 Task: Create a due date automation trigger when advanced on, 2 working days after a card is due add dates not due this week at 11:00 AM.
Action: Mouse moved to (1115, 86)
Screenshot: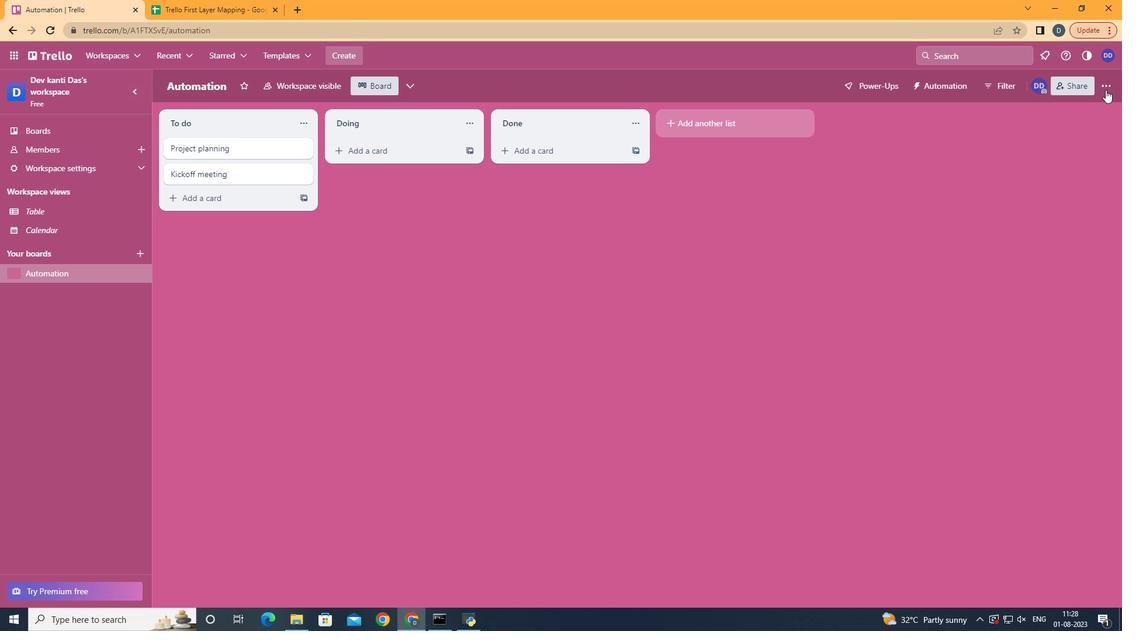 
Action: Mouse pressed left at (1115, 86)
Screenshot: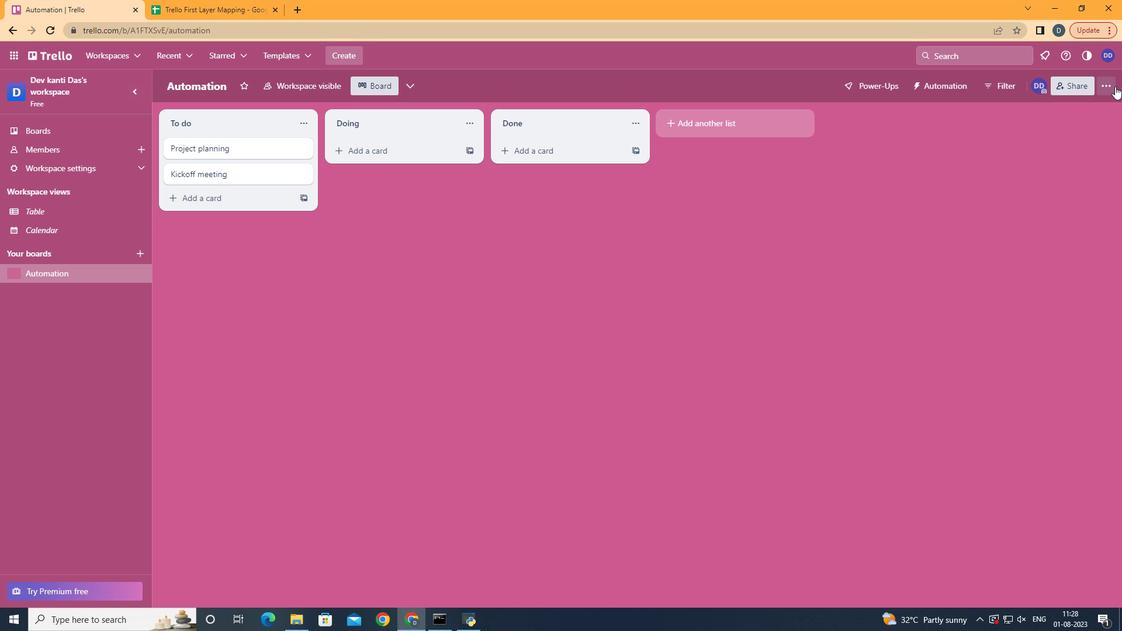 
Action: Mouse moved to (1024, 241)
Screenshot: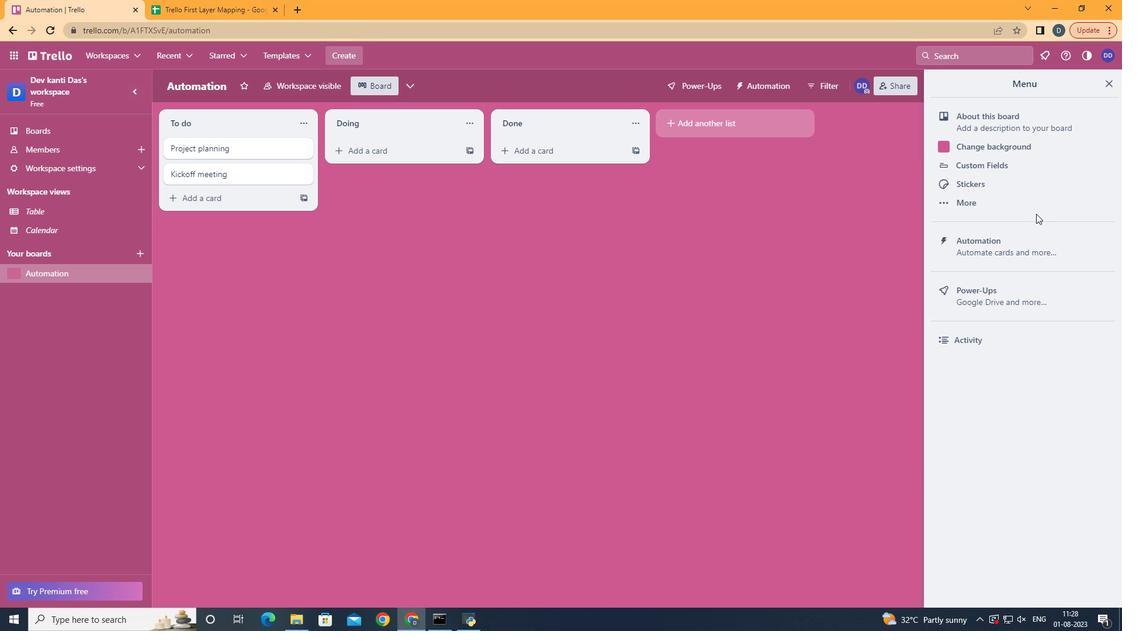 
Action: Mouse pressed left at (1024, 241)
Screenshot: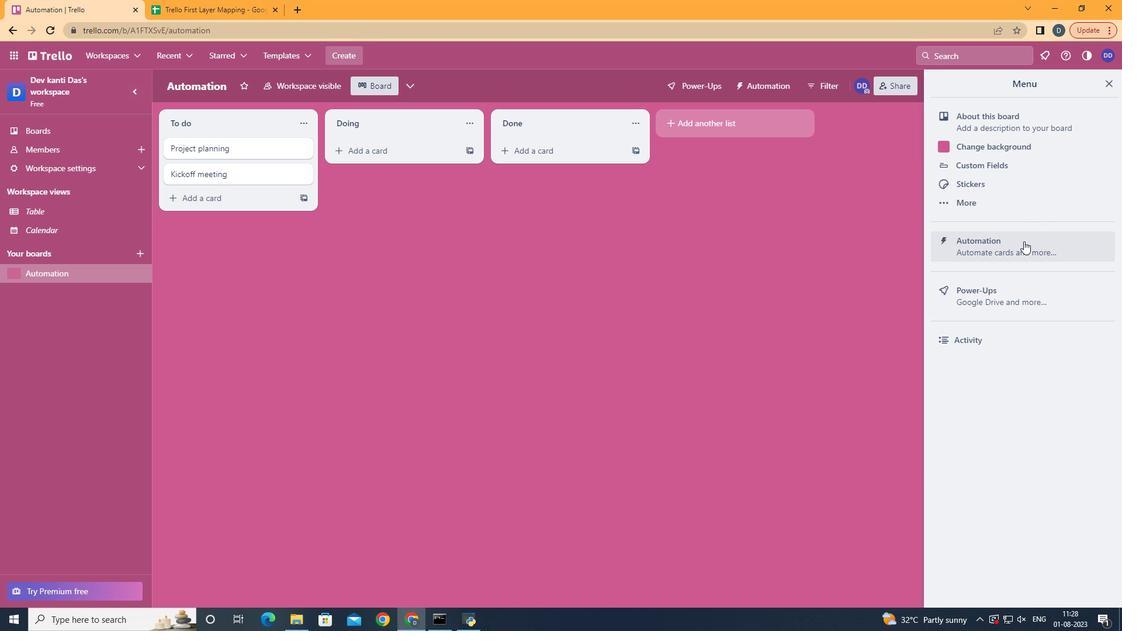 
Action: Mouse moved to (222, 234)
Screenshot: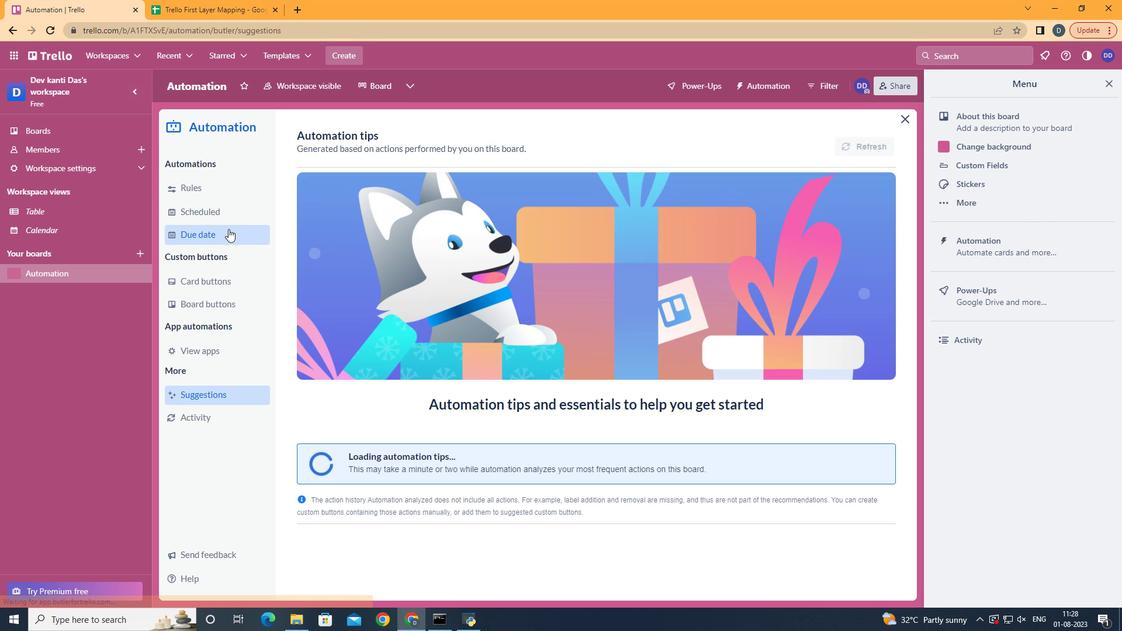 
Action: Mouse pressed left at (222, 234)
Screenshot: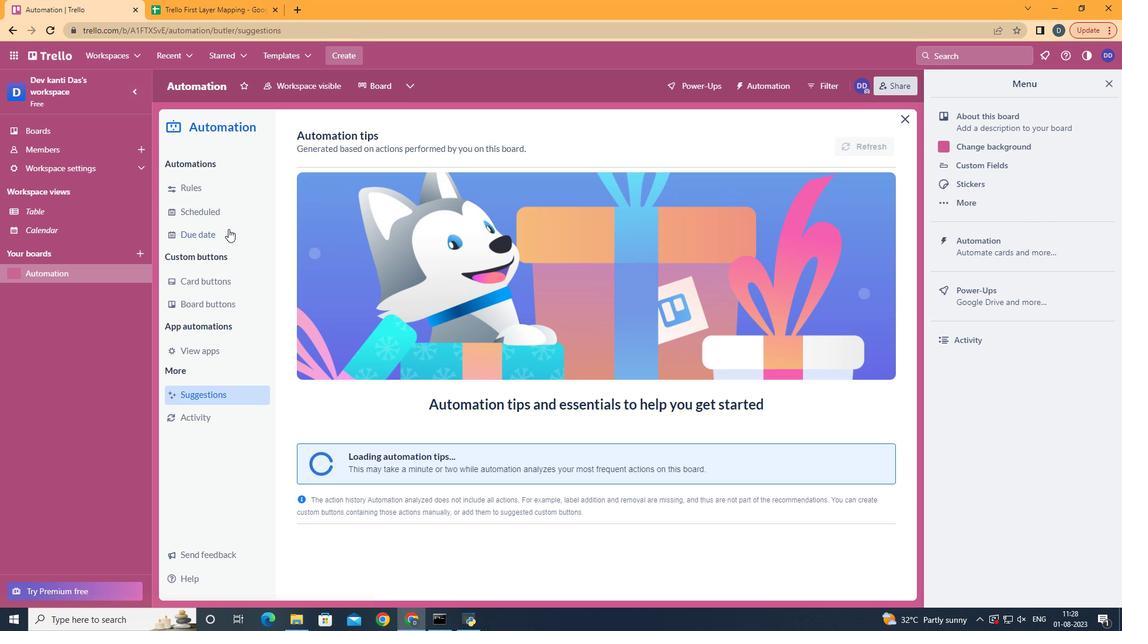
Action: Mouse moved to (831, 137)
Screenshot: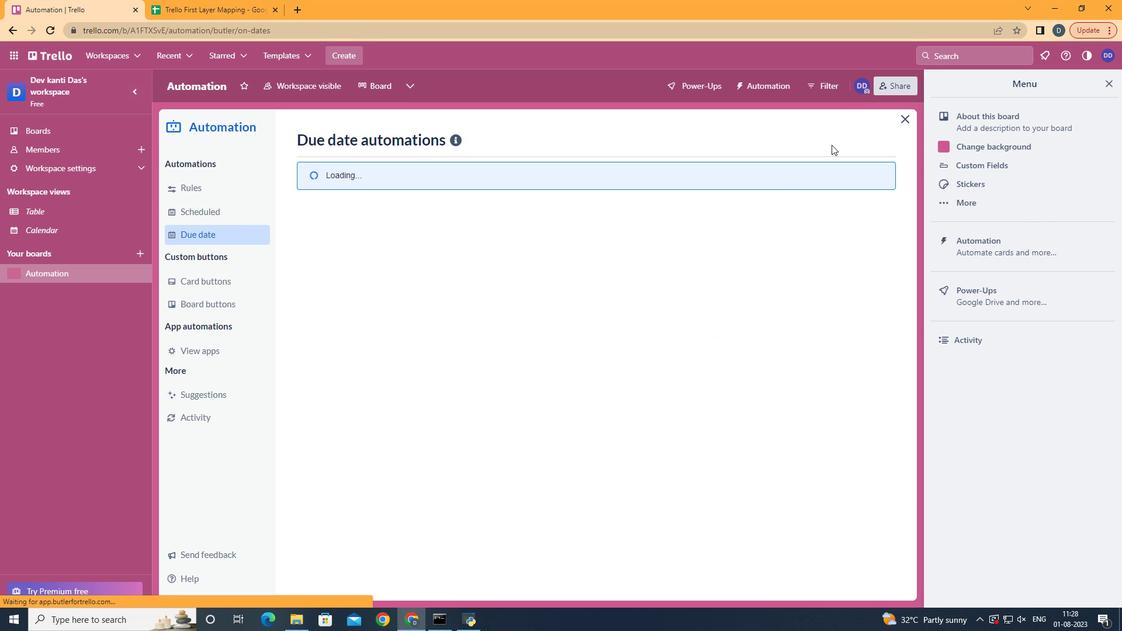 
Action: Mouse pressed left at (831, 137)
Screenshot: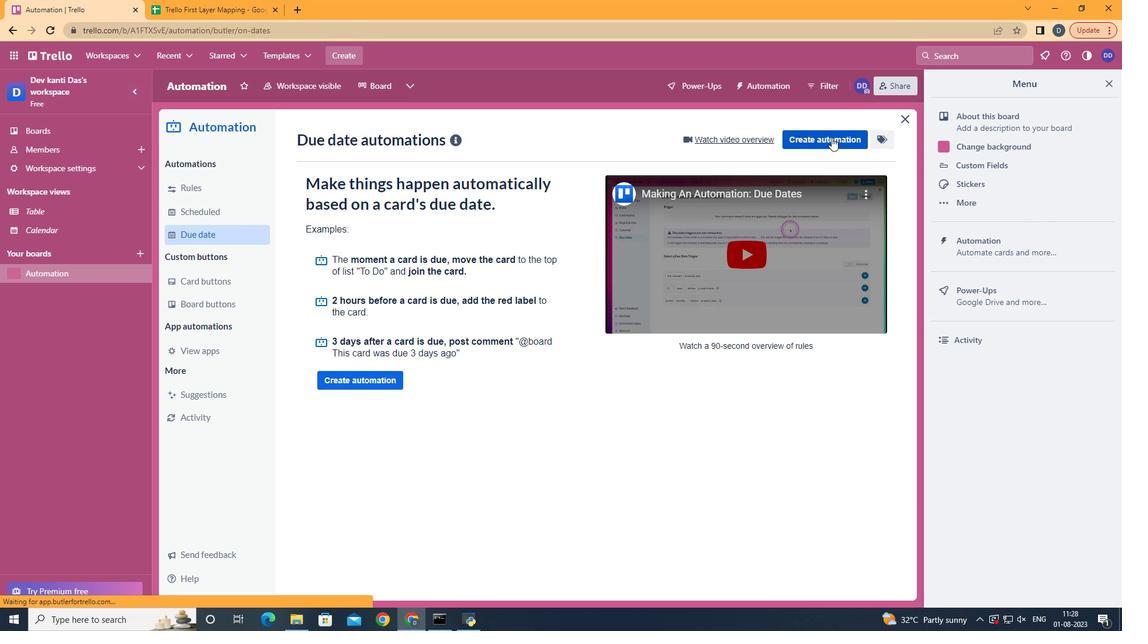 
Action: Mouse moved to (579, 246)
Screenshot: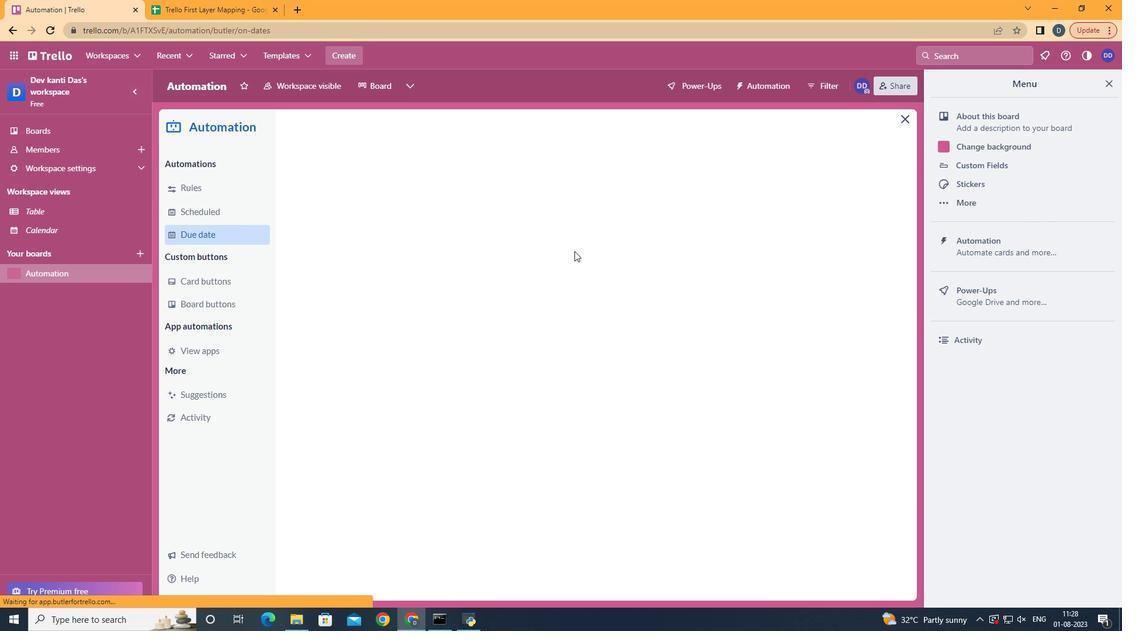 
Action: Mouse pressed left at (579, 246)
Screenshot: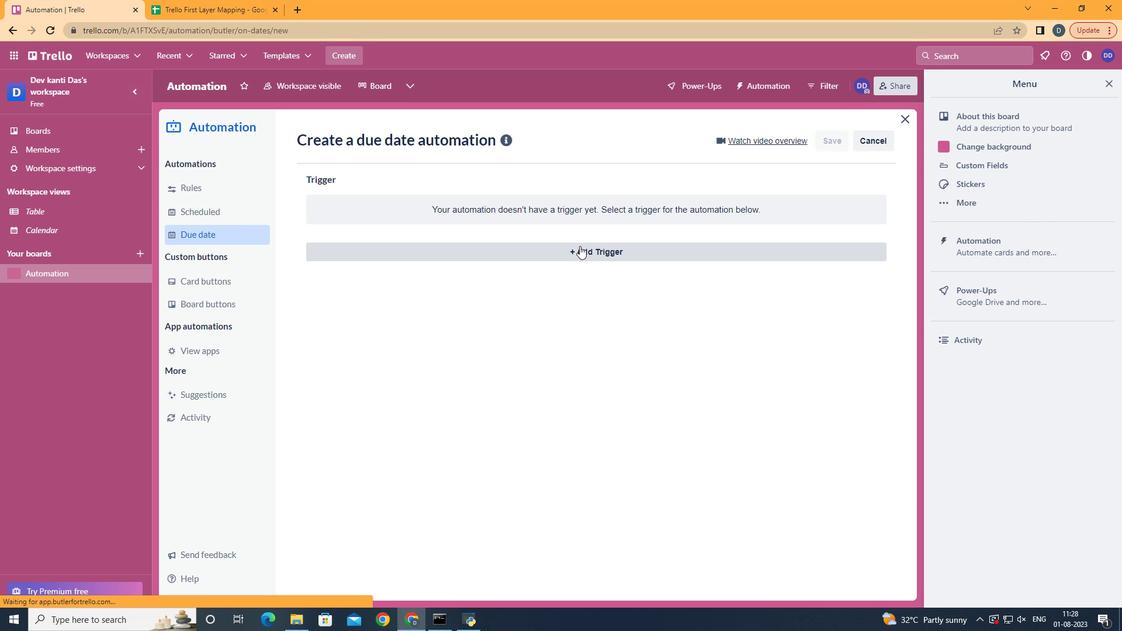 
Action: Mouse moved to (383, 476)
Screenshot: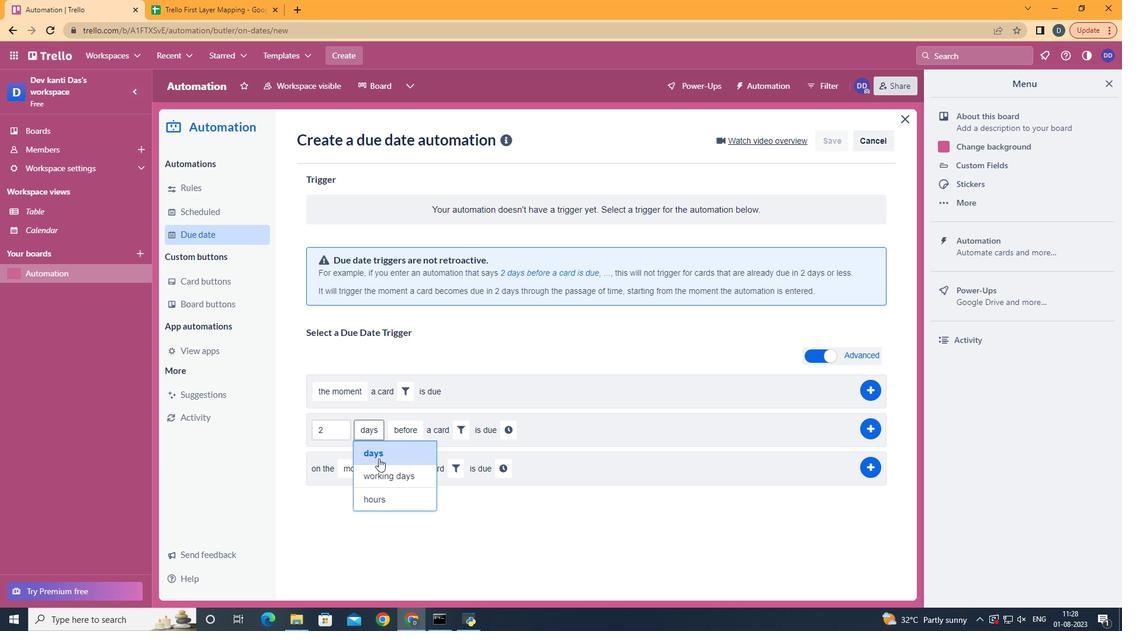 
Action: Mouse pressed left at (383, 476)
Screenshot: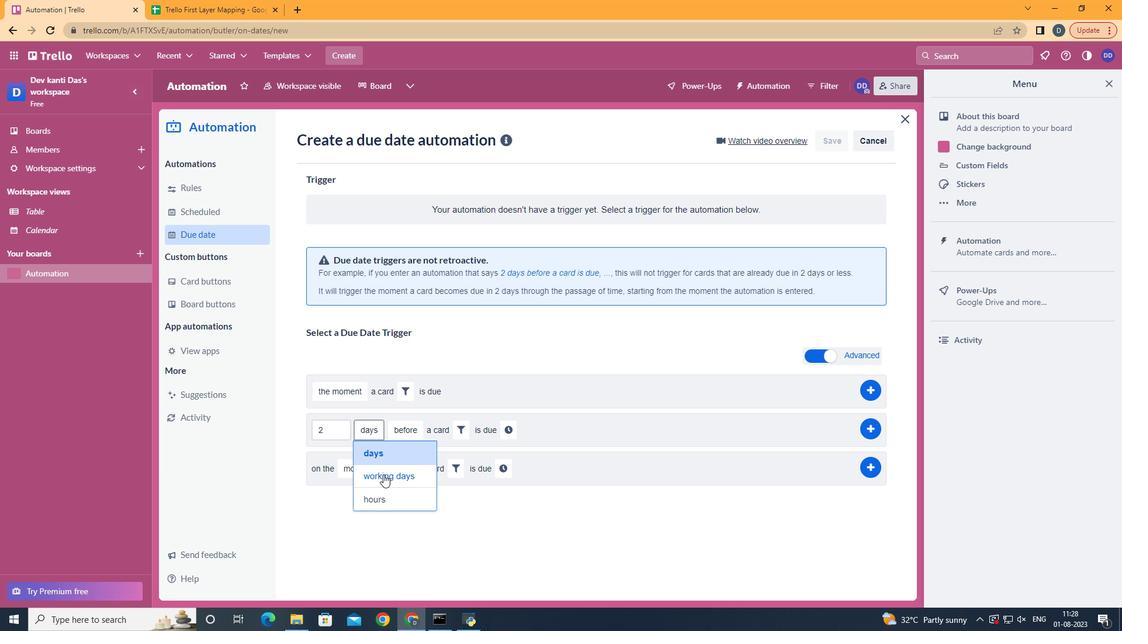 
Action: Mouse moved to (439, 472)
Screenshot: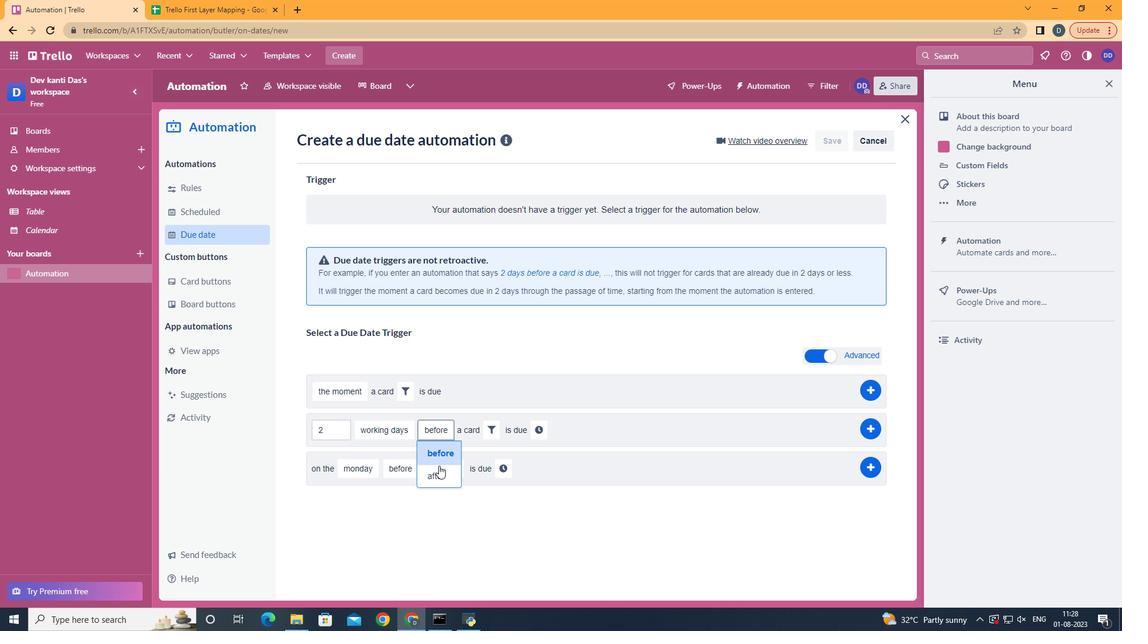 
Action: Mouse pressed left at (439, 472)
Screenshot: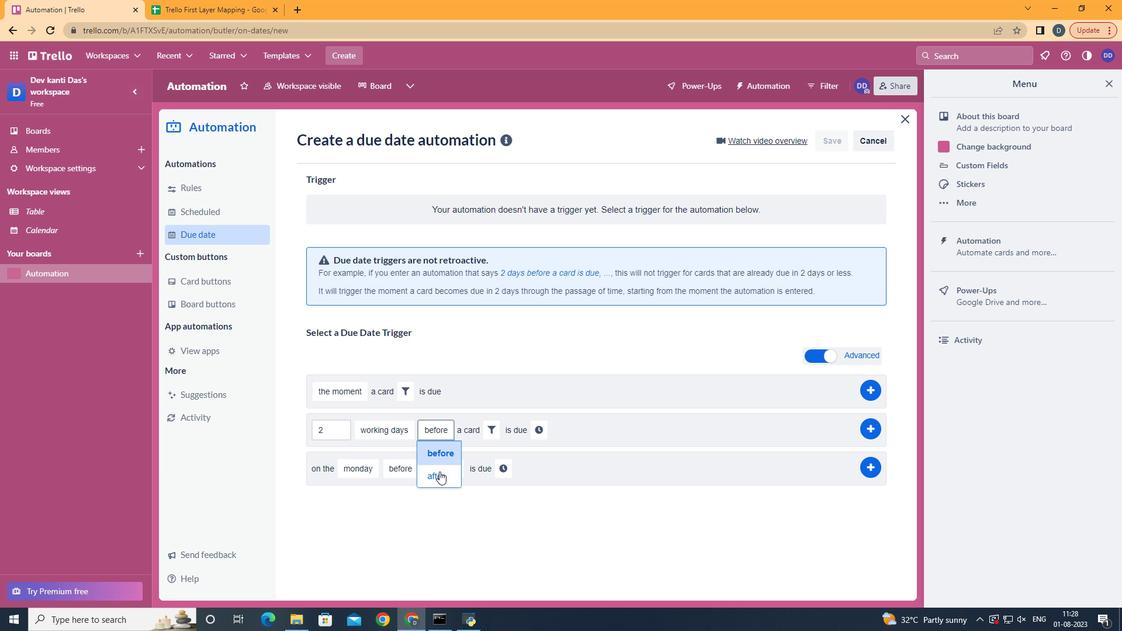 
Action: Mouse moved to (490, 424)
Screenshot: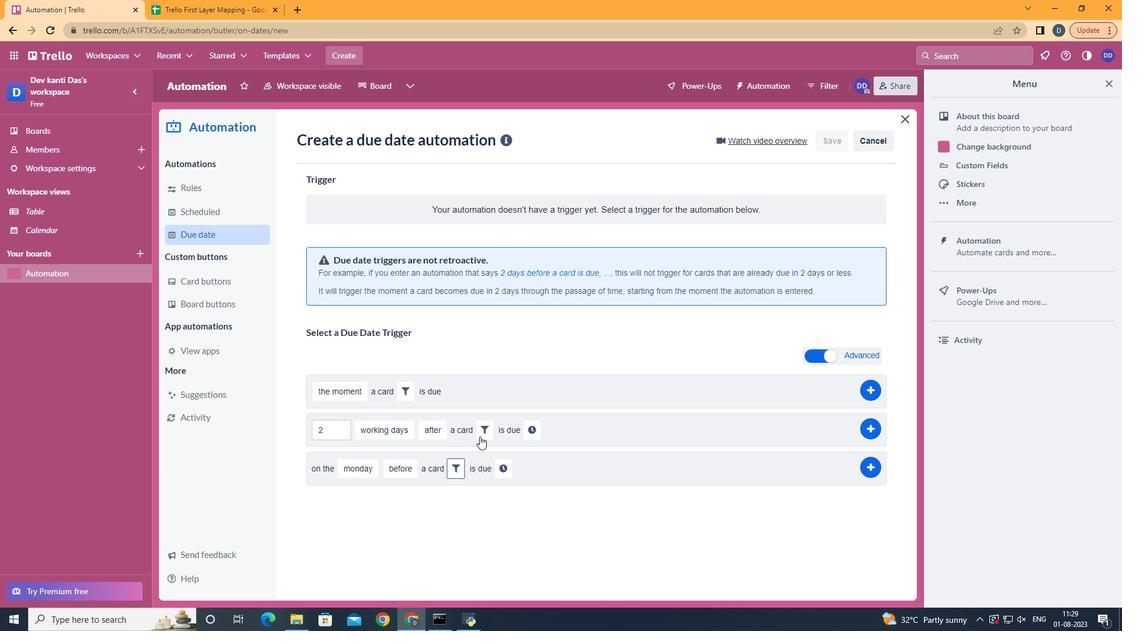 
Action: Mouse pressed left at (490, 424)
Screenshot: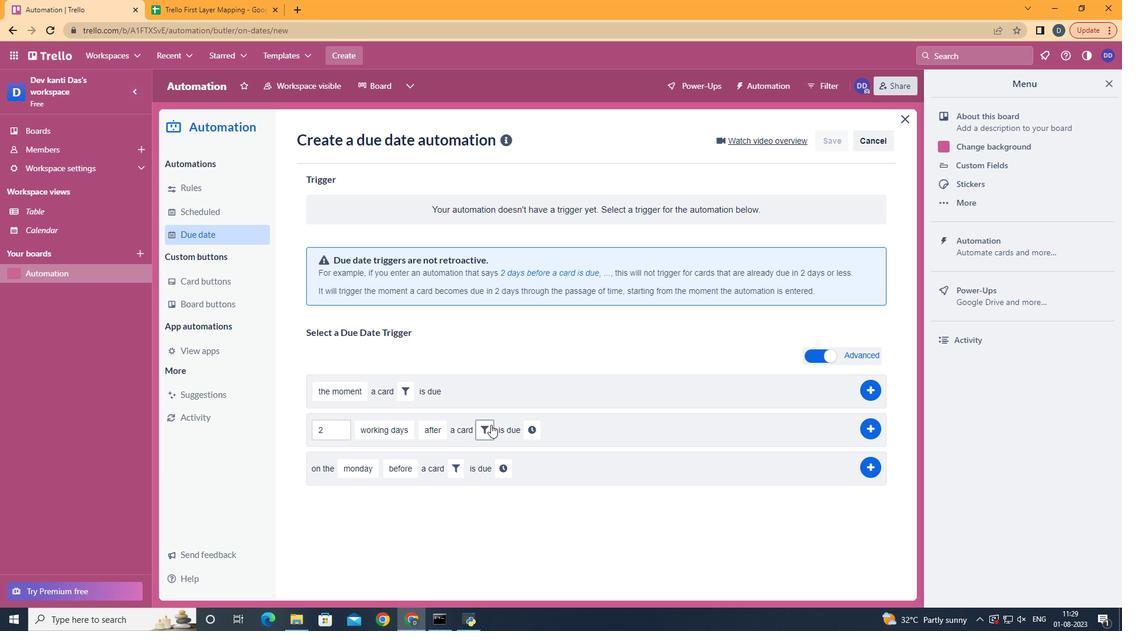 
Action: Mouse moved to (544, 458)
Screenshot: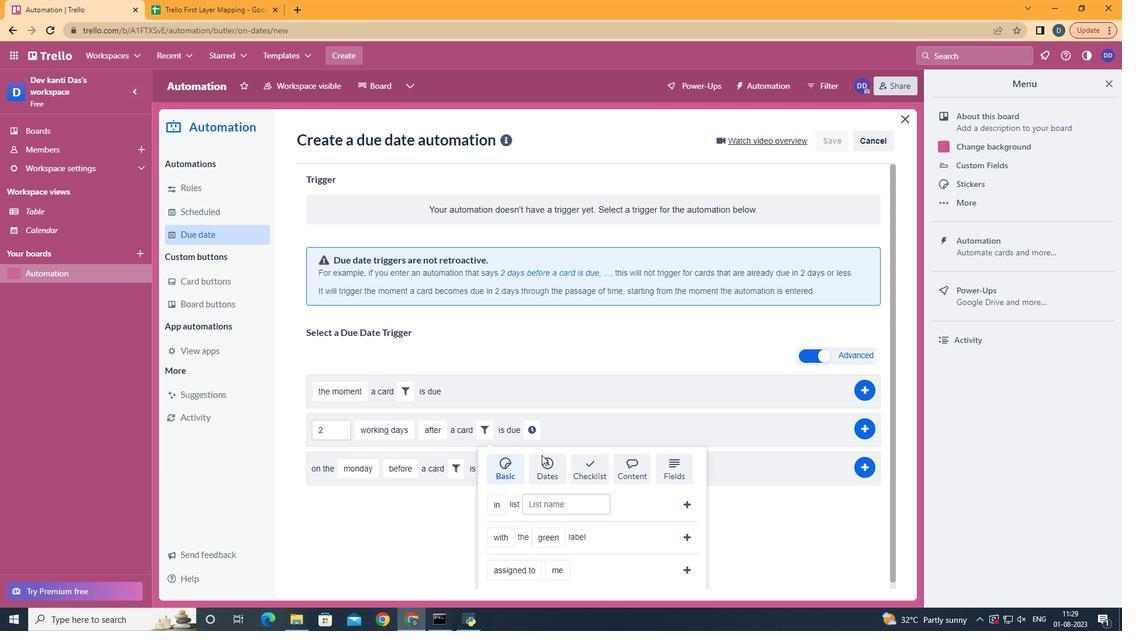 
Action: Mouse pressed left at (544, 458)
Screenshot: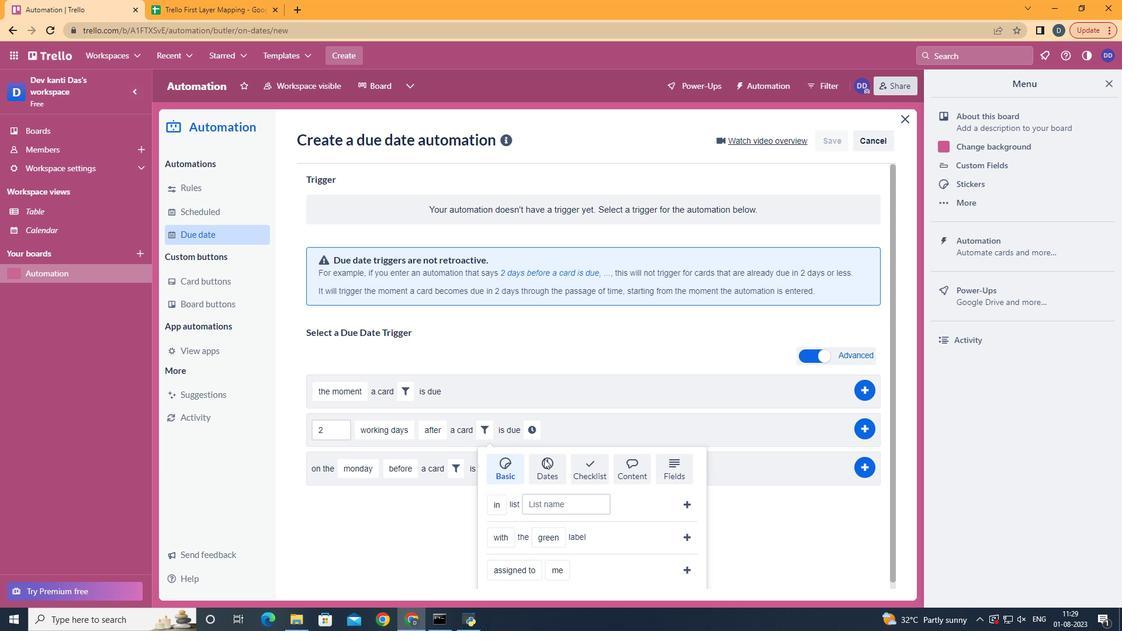 
Action: Mouse moved to (545, 464)
Screenshot: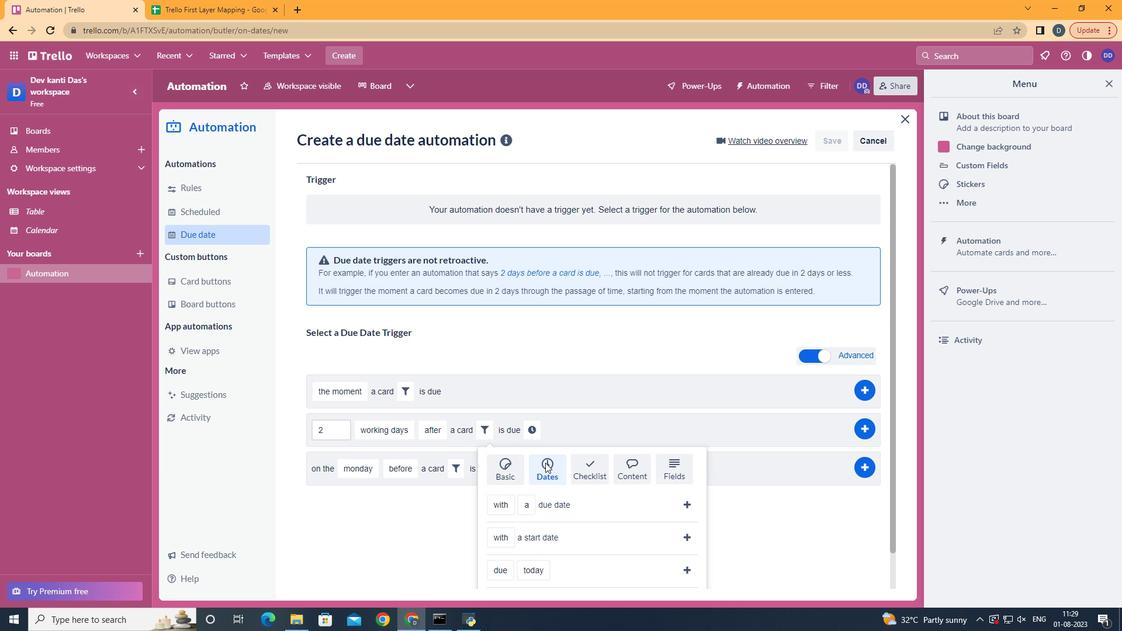 
Action: Mouse scrolled (545, 463) with delta (0, 0)
Screenshot: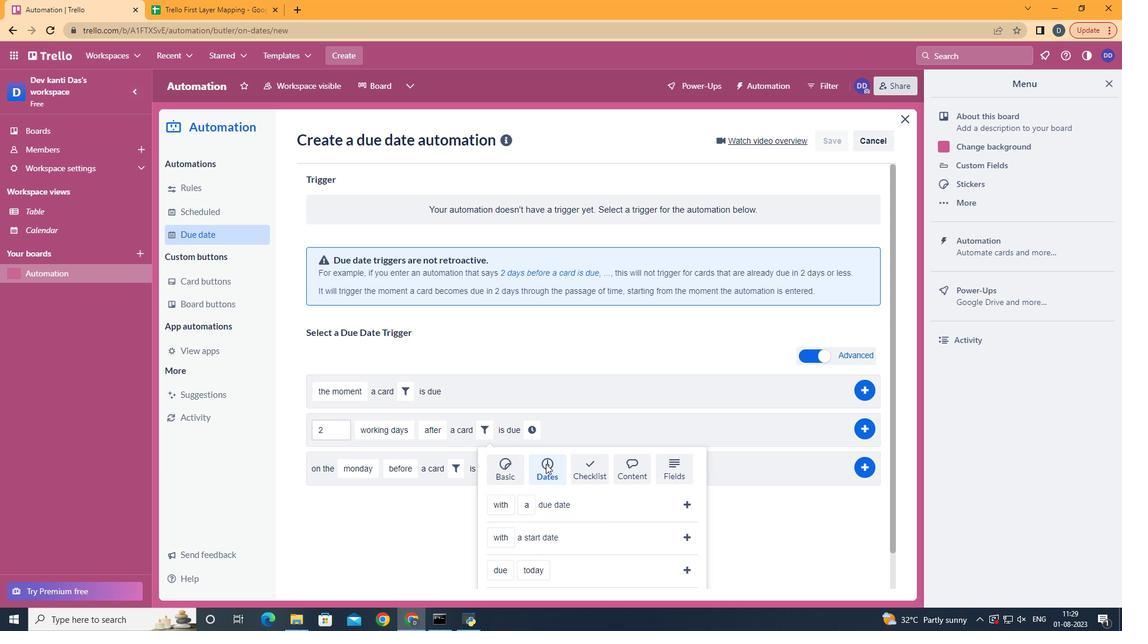 
Action: Mouse scrolled (545, 463) with delta (0, 0)
Screenshot: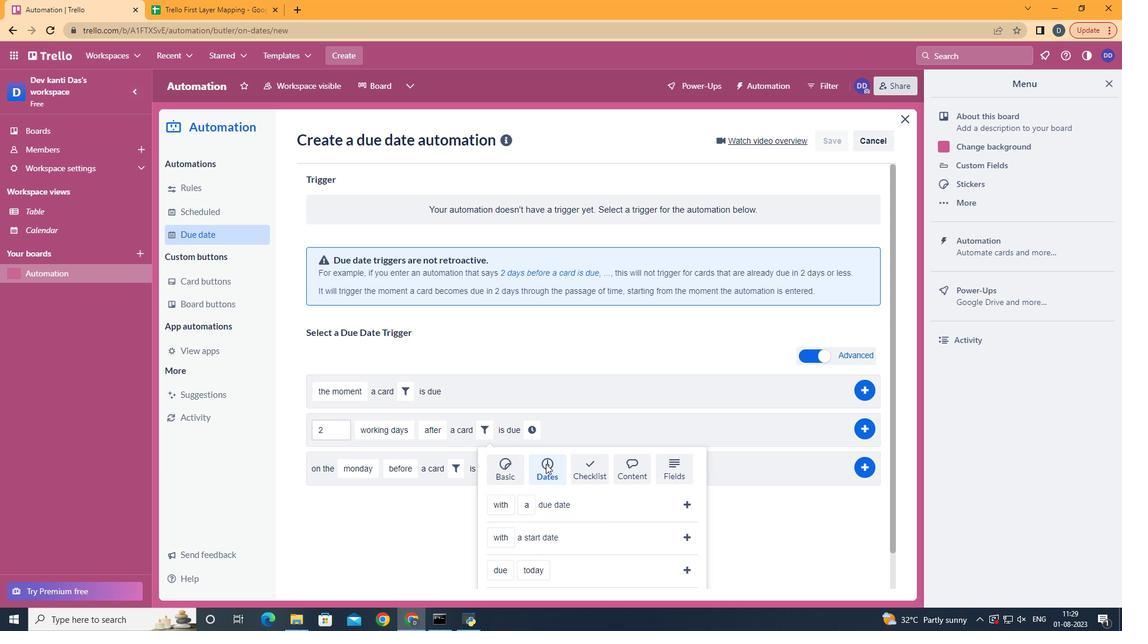 
Action: Mouse scrolled (545, 463) with delta (0, 0)
Screenshot: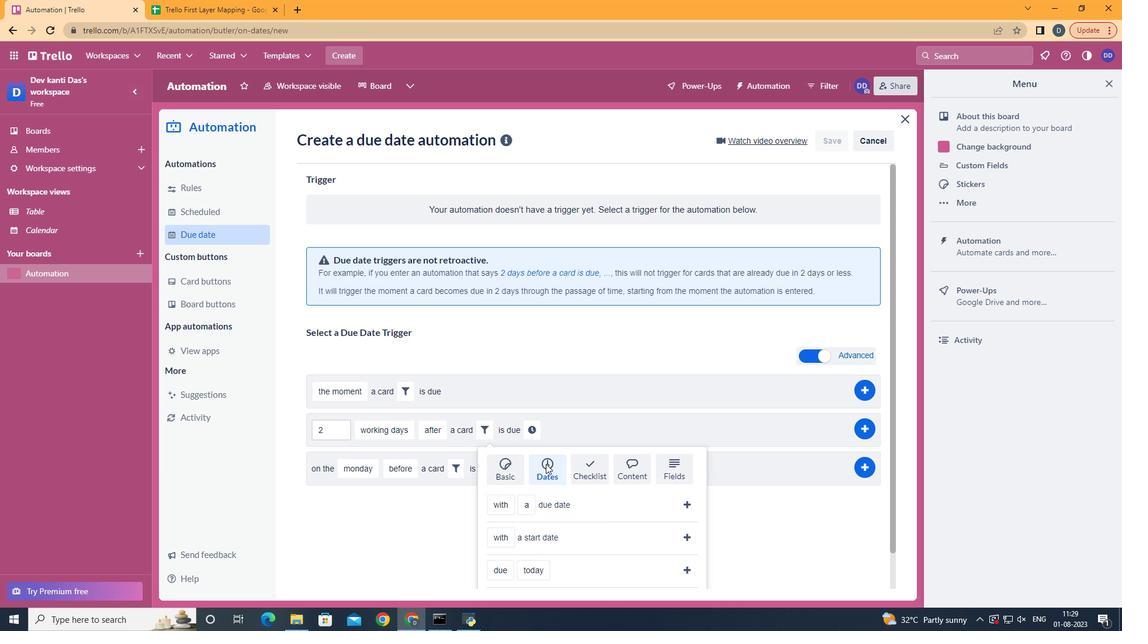 
Action: Mouse scrolled (545, 463) with delta (0, 0)
Screenshot: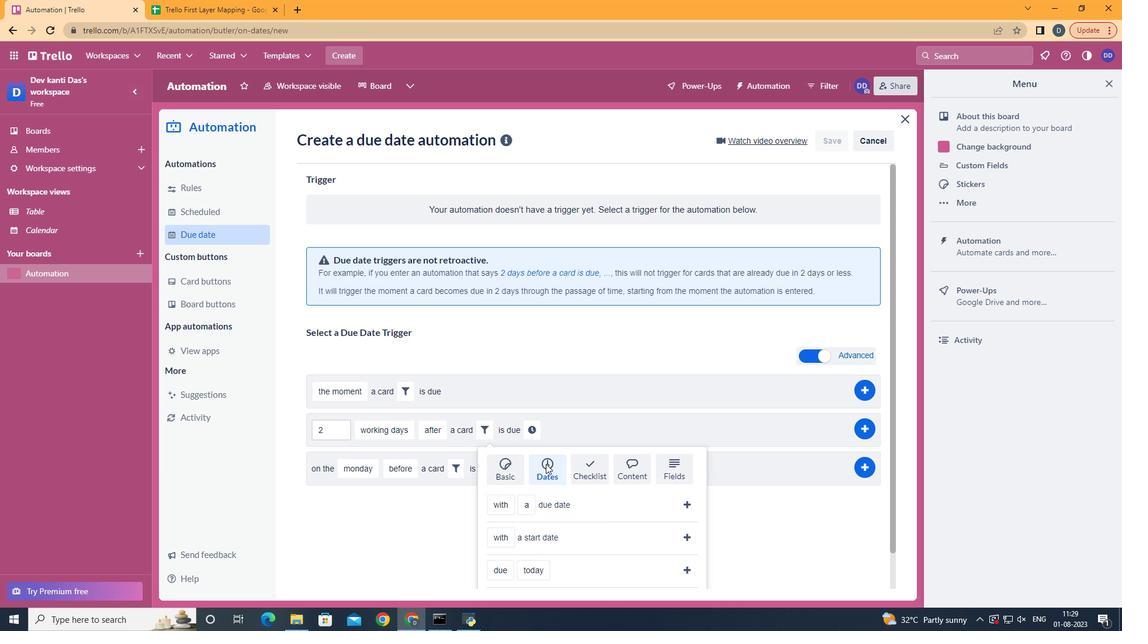
Action: Mouse moved to (519, 464)
Screenshot: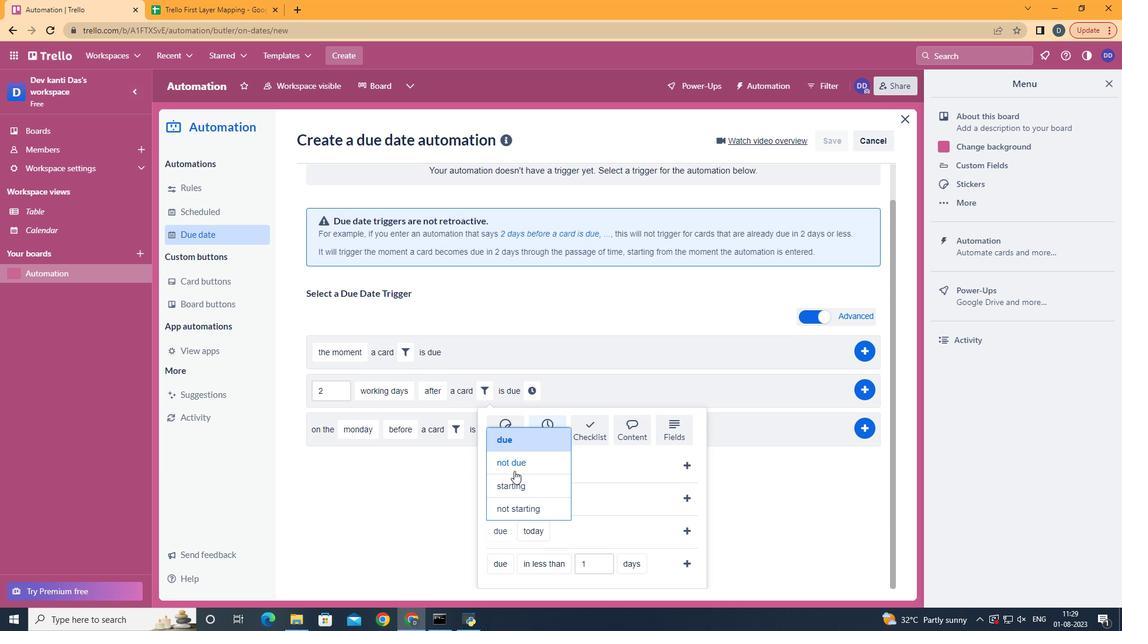 
Action: Mouse pressed left at (519, 464)
Screenshot: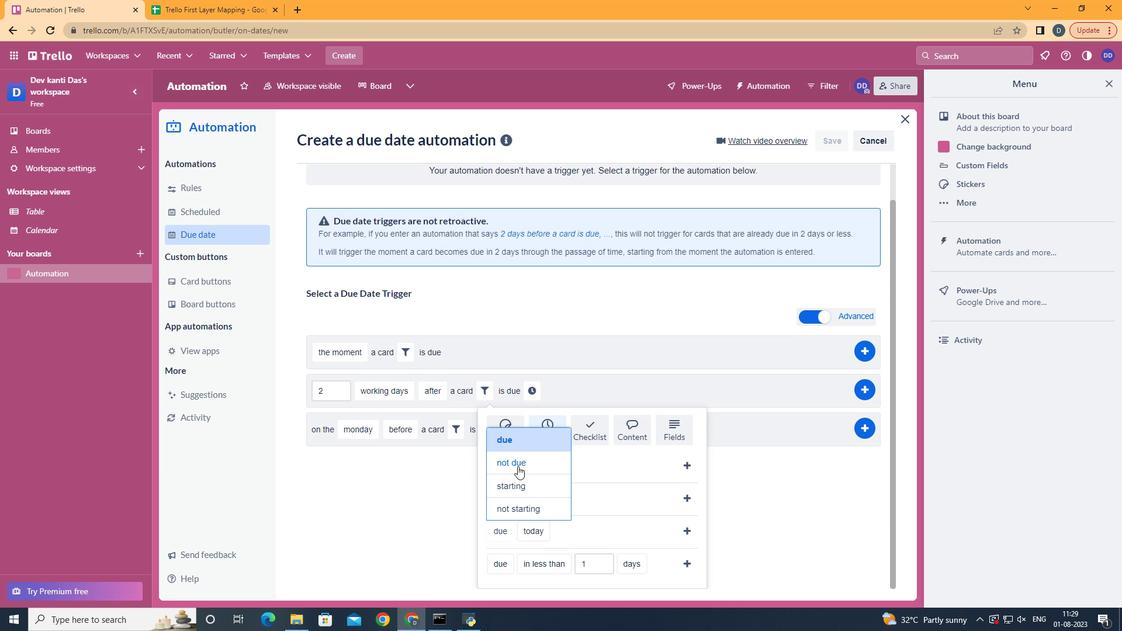 
Action: Mouse moved to (560, 442)
Screenshot: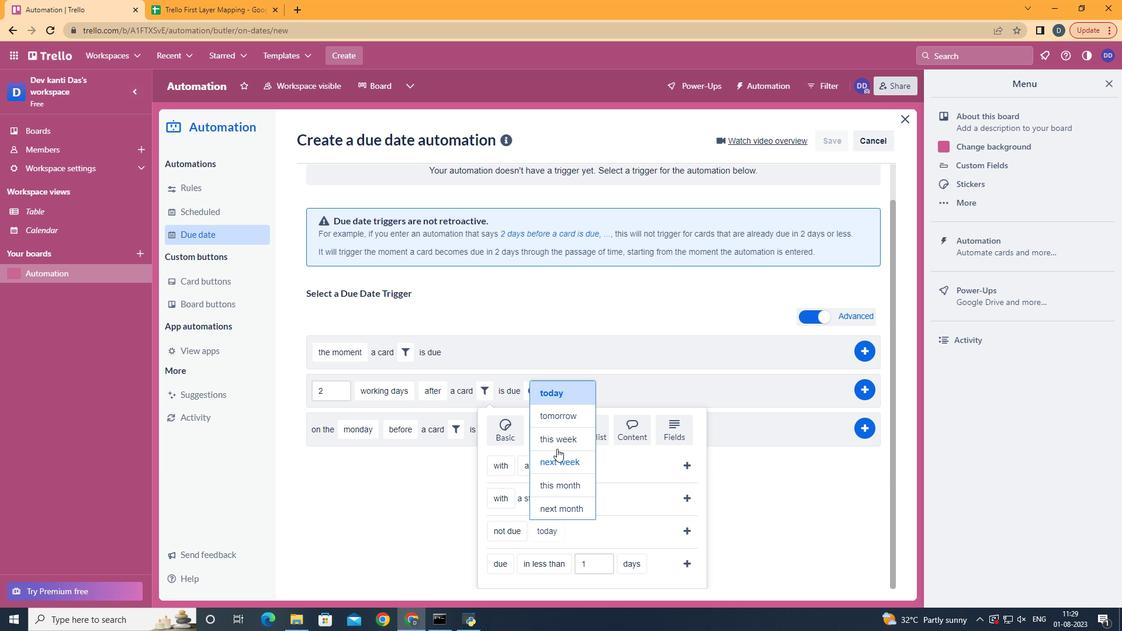 
Action: Mouse pressed left at (560, 442)
Screenshot: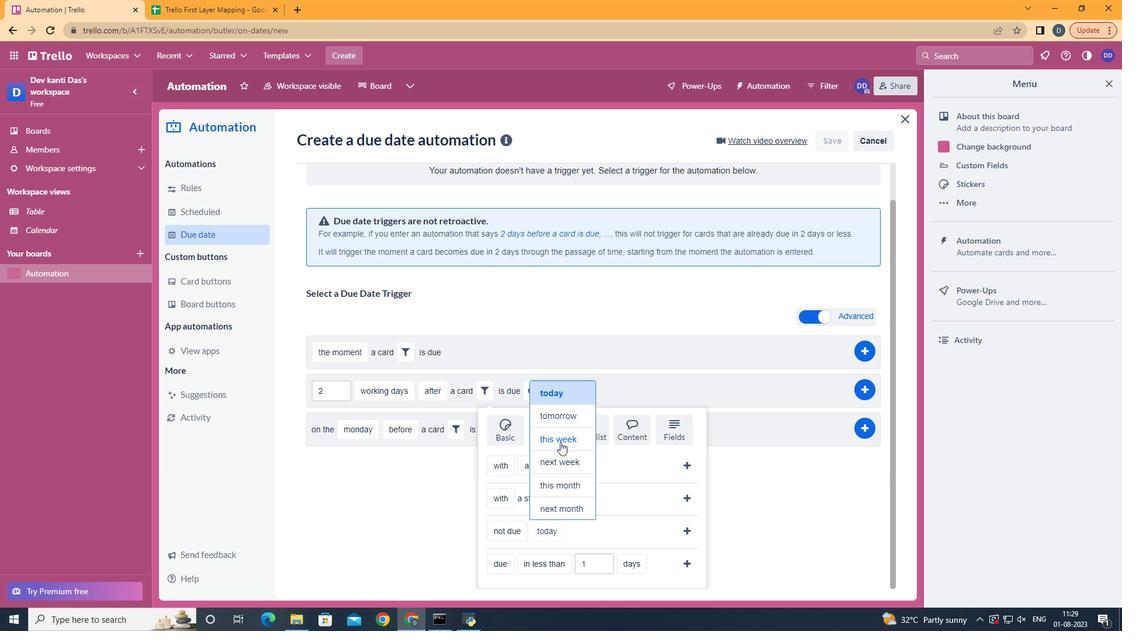 
Action: Mouse moved to (682, 537)
Screenshot: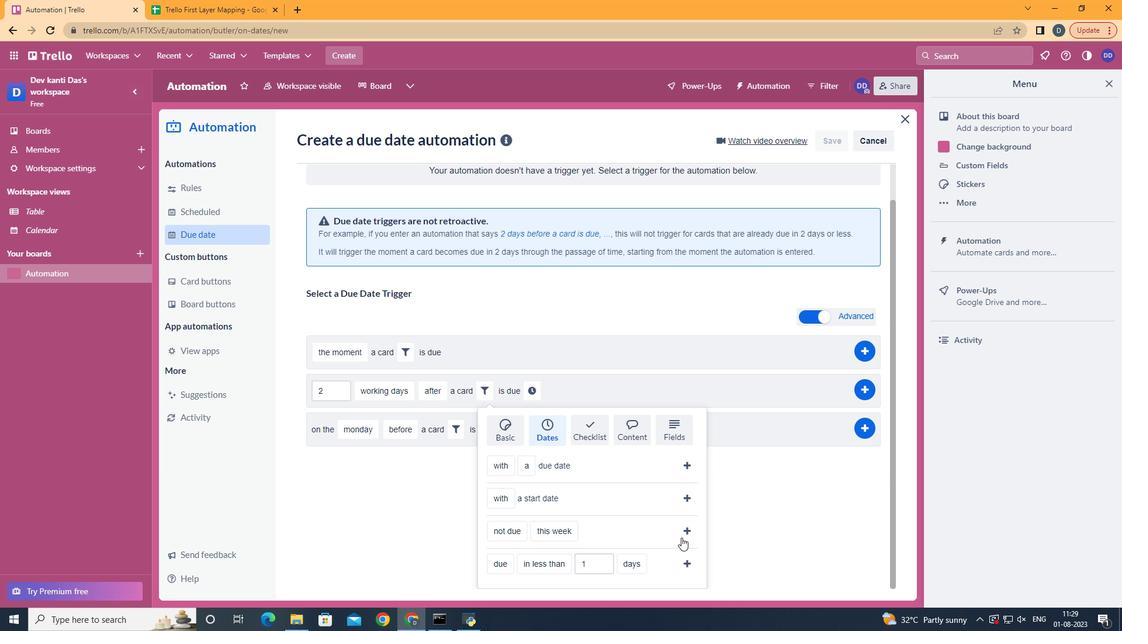 
Action: Mouse pressed left at (682, 537)
Screenshot: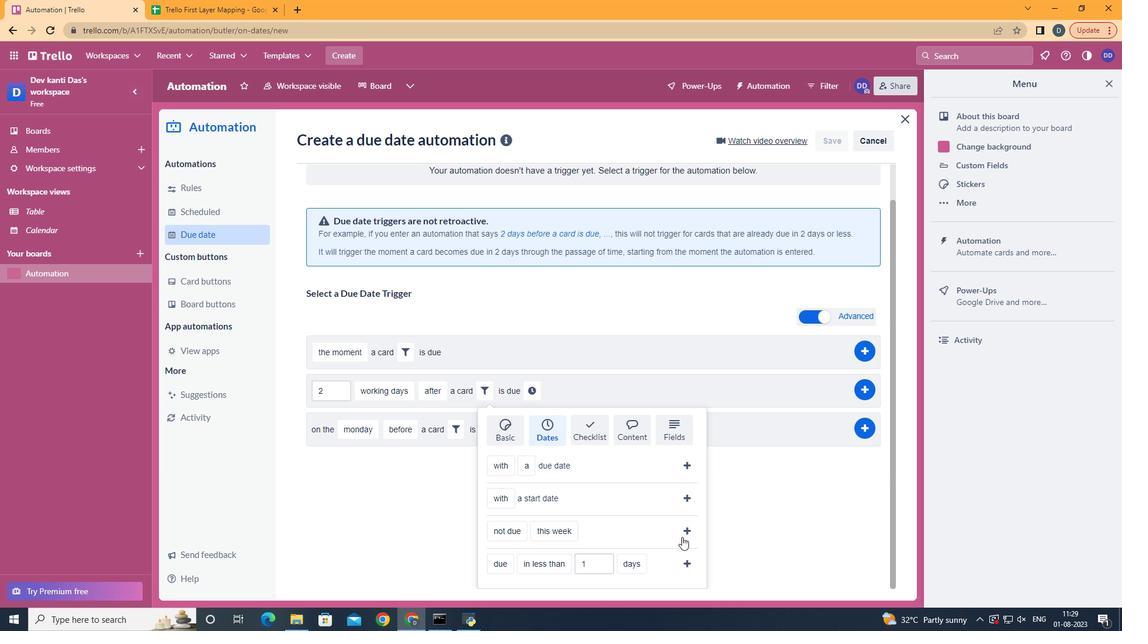 
Action: Mouse moved to (619, 432)
Screenshot: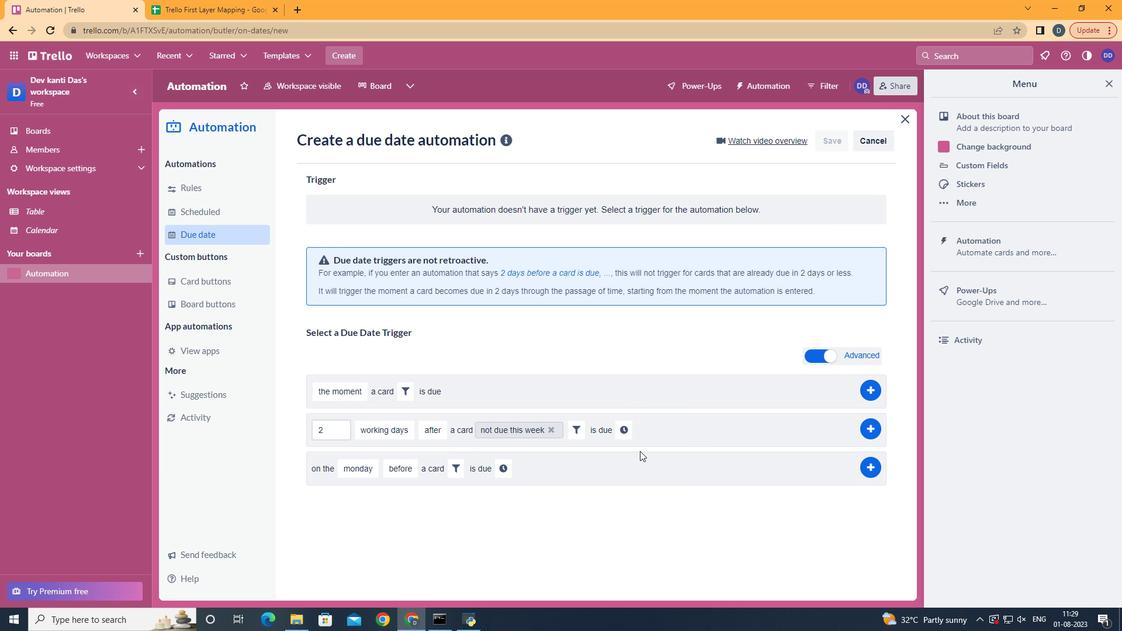 
Action: Mouse pressed left at (619, 432)
Screenshot: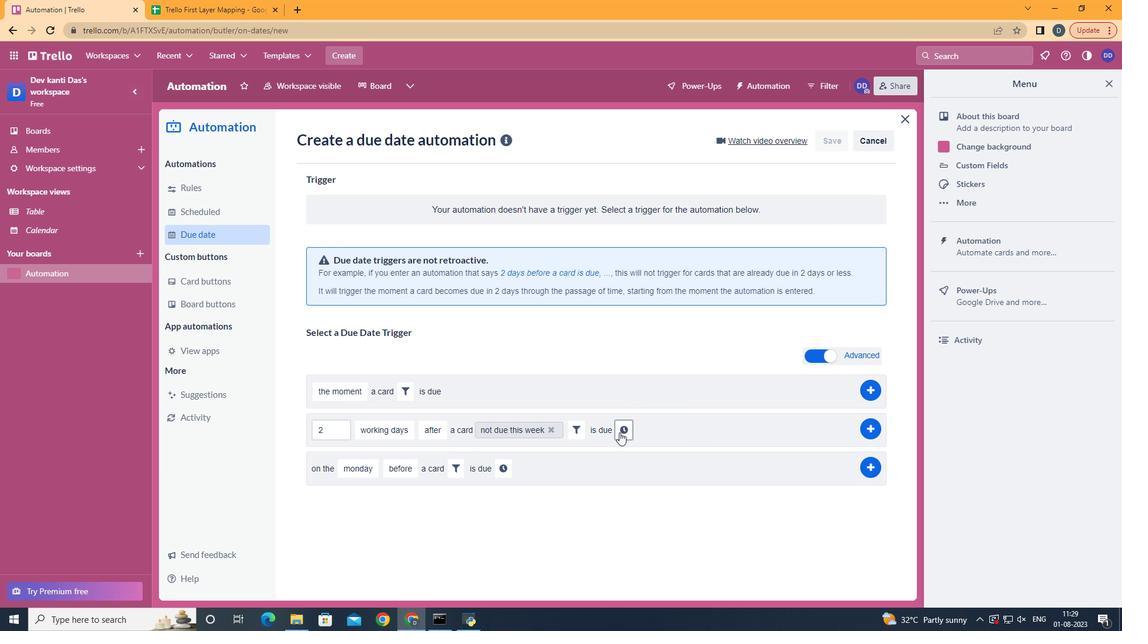 
Action: Mouse moved to (692, 434)
Screenshot: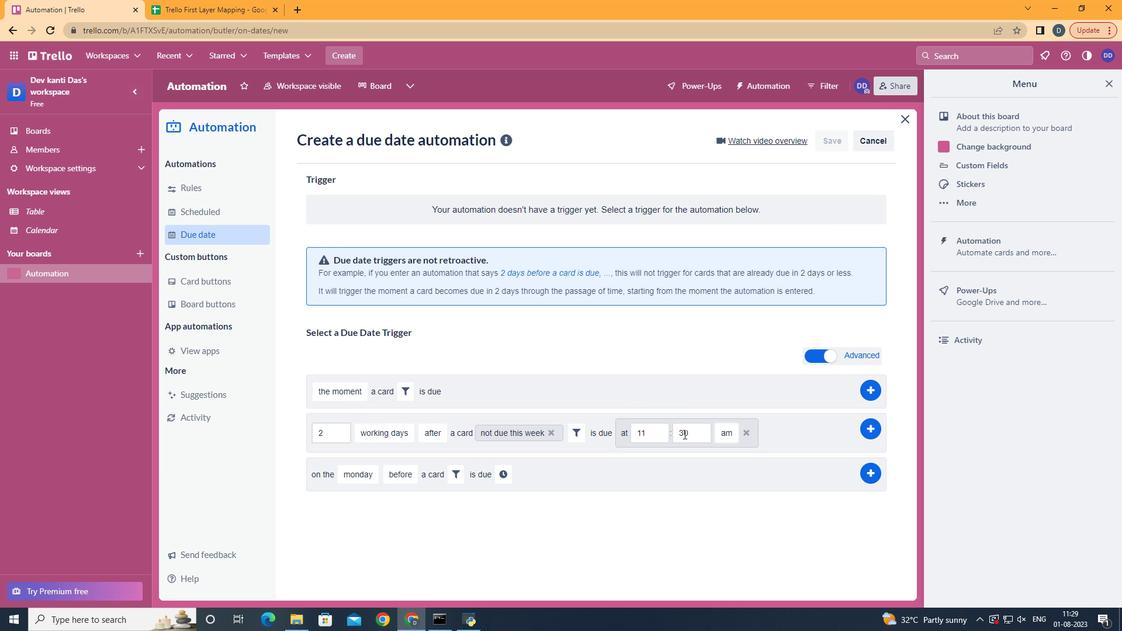 
Action: Mouse pressed left at (692, 434)
Screenshot: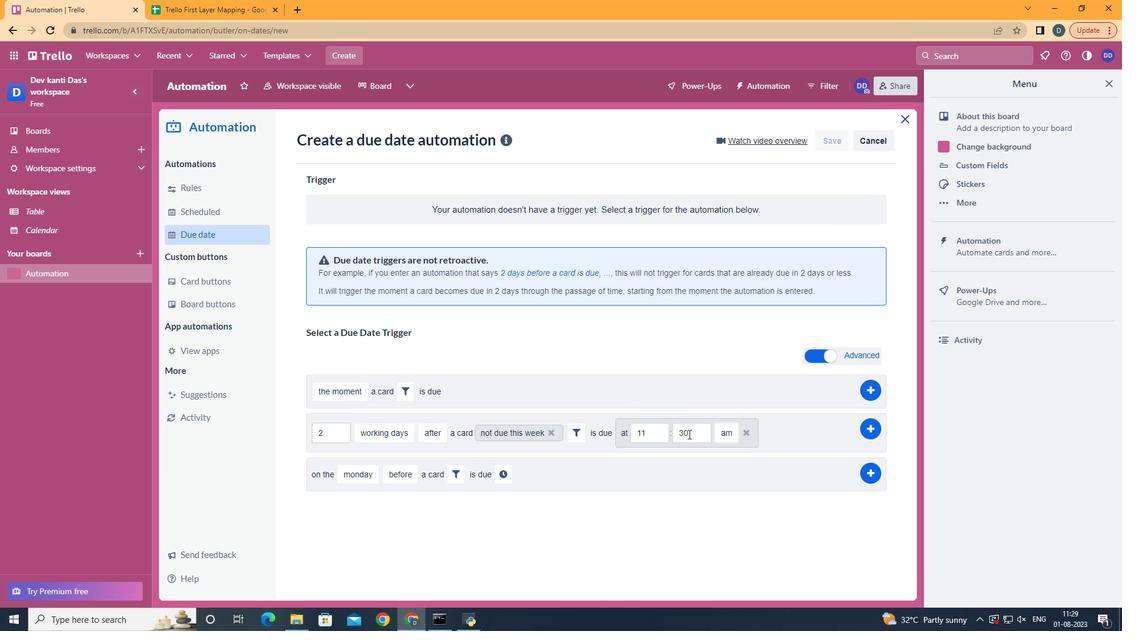 
Action: Mouse moved to (692, 434)
Screenshot: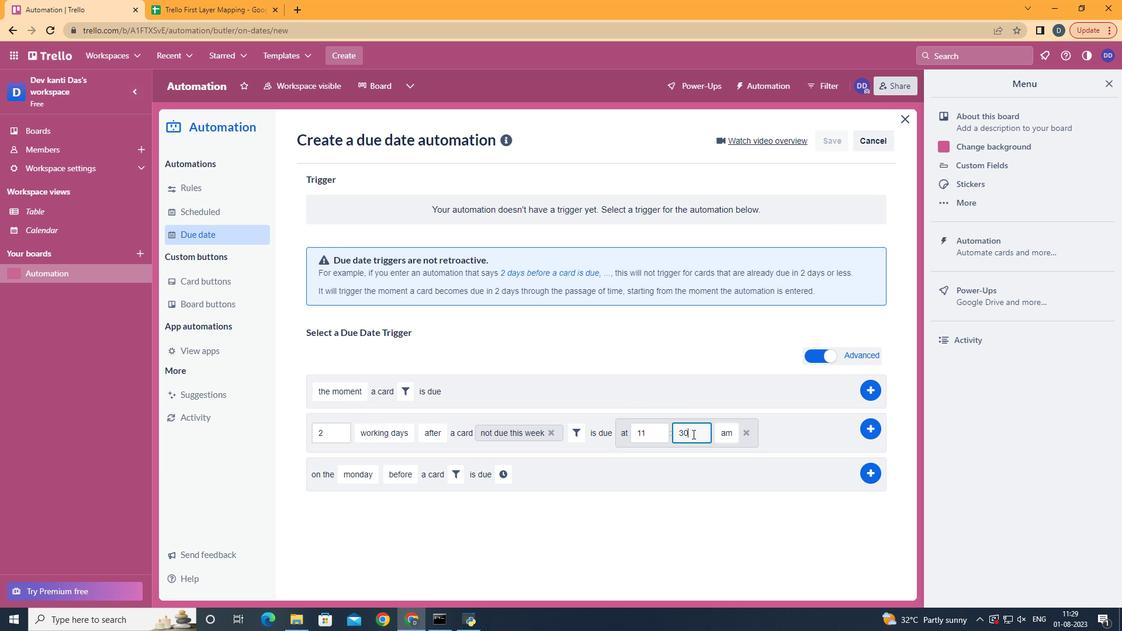 
Action: Key pressed <Key.backspace><Key.backspace>00
Screenshot: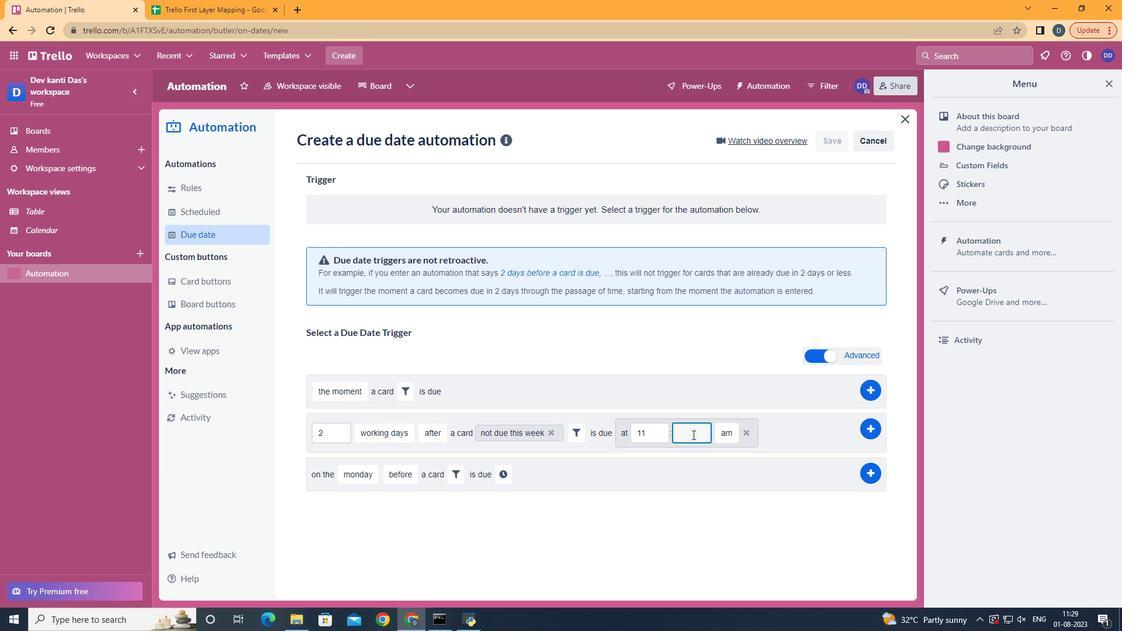 
Action: Mouse moved to (865, 429)
Screenshot: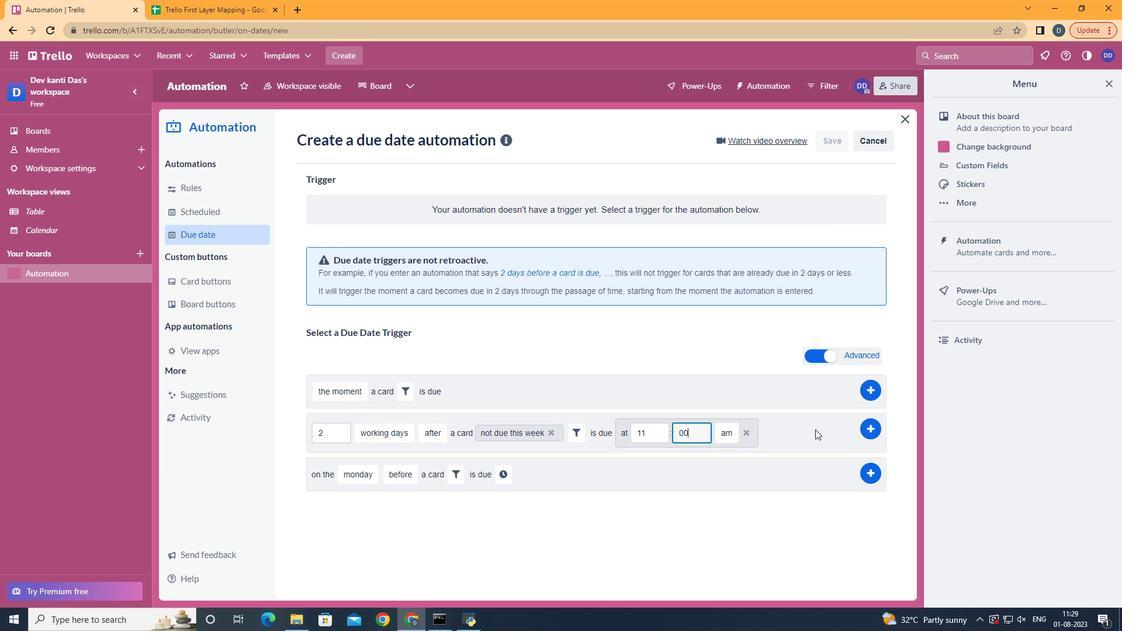 
Action: Mouse pressed left at (865, 429)
Screenshot: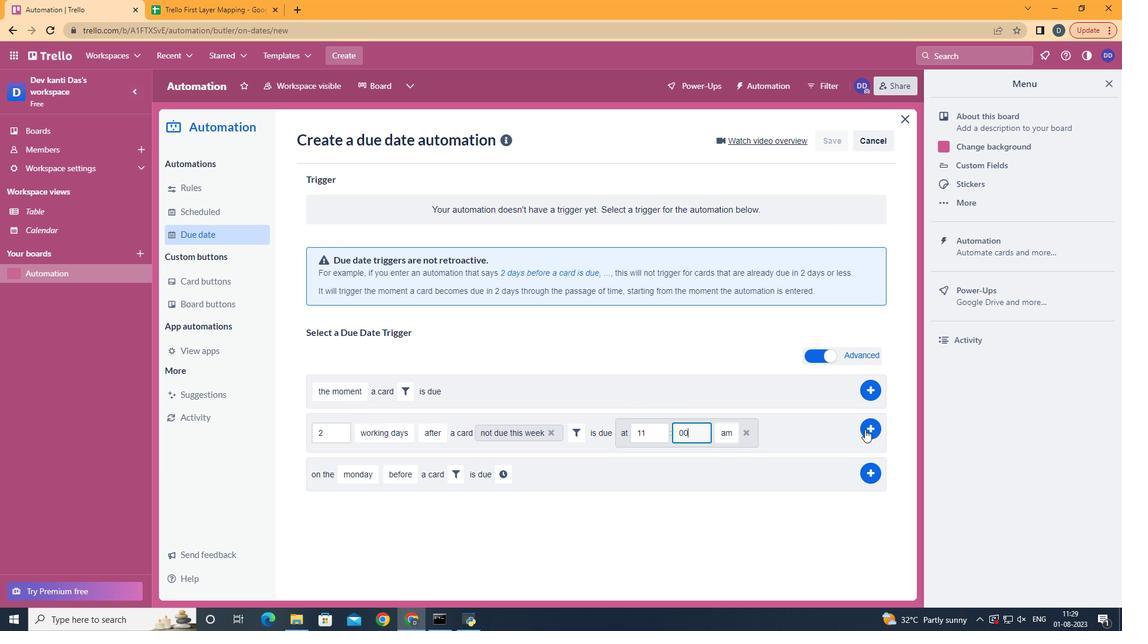 
Action: Mouse moved to (438, 249)
Screenshot: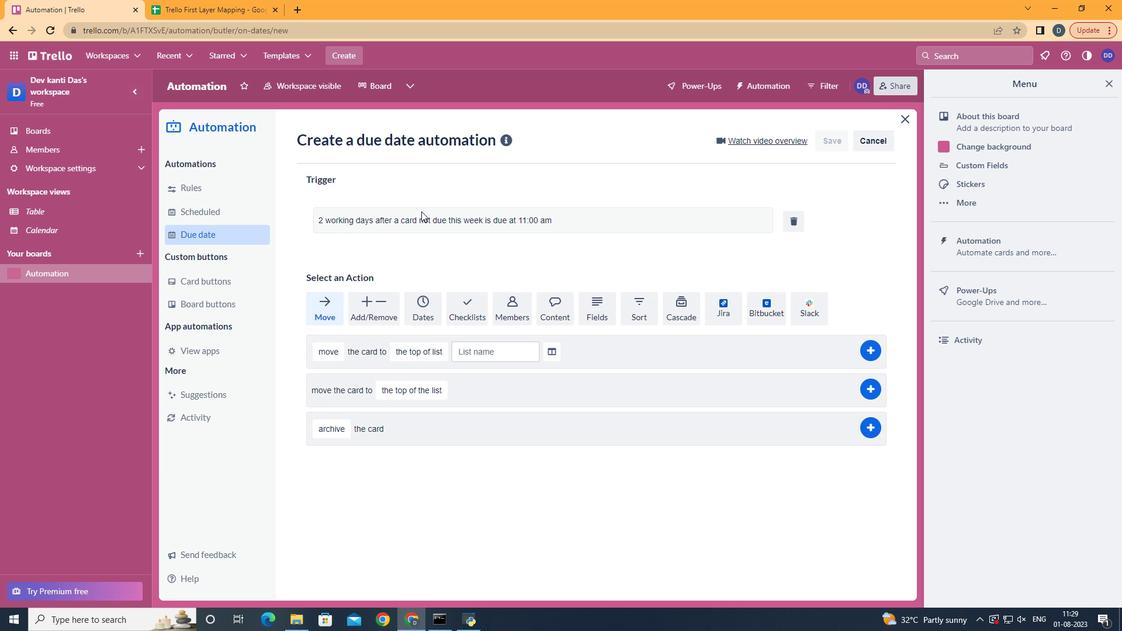 
